 Task: Enable the option "Use only one instance when started from file manager" for playlist.
Action: Mouse moved to (107, 16)
Screenshot: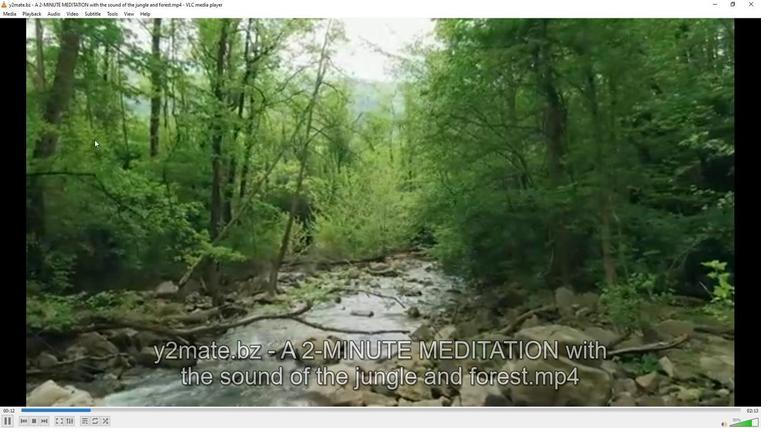 
Action: Mouse pressed left at (107, 16)
Screenshot: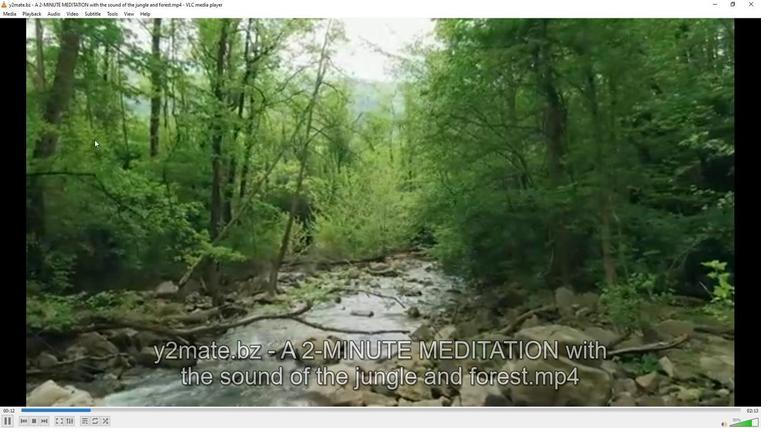 
Action: Mouse moved to (129, 110)
Screenshot: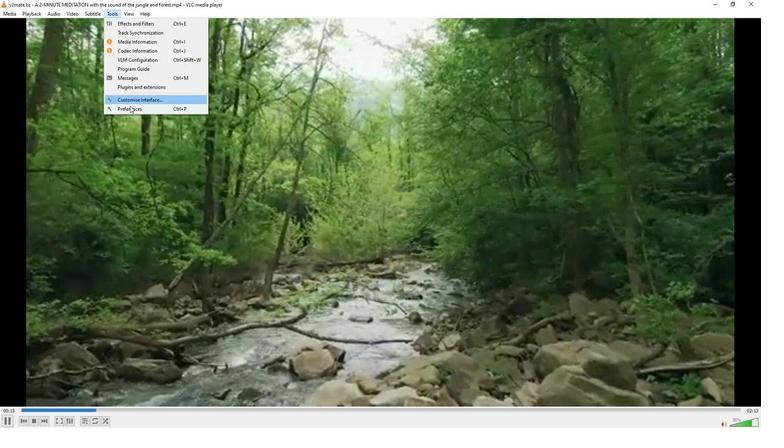 
Action: Mouse pressed left at (129, 110)
Screenshot: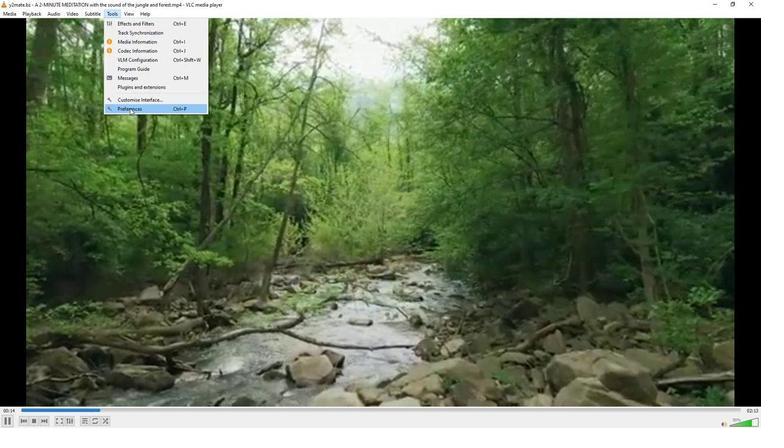 
Action: Mouse moved to (251, 347)
Screenshot: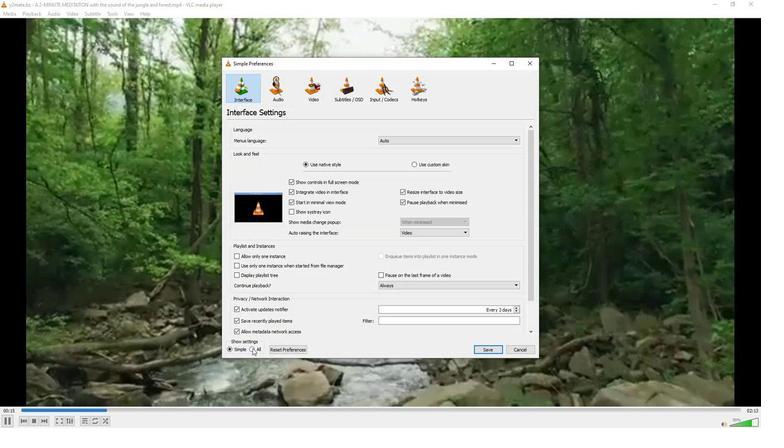 
Action: Mouse pressed left at (251, 347)
Screenshot: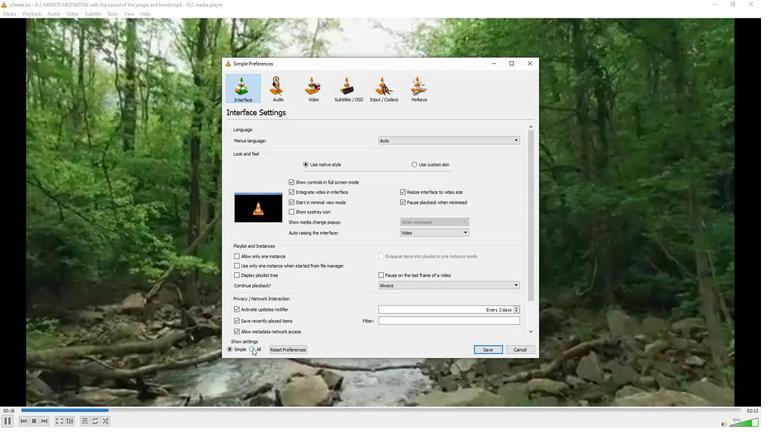
Action: Mouse moved to (252, 324)
Screenshot: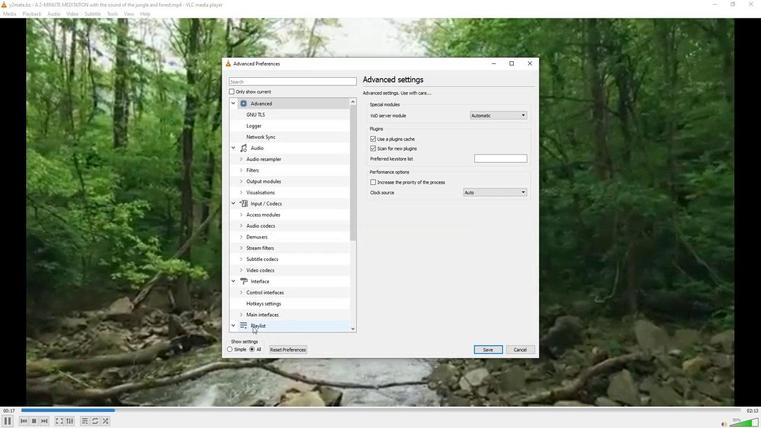 
Action: Mouse pressed left at (252, 324)
Screenshot: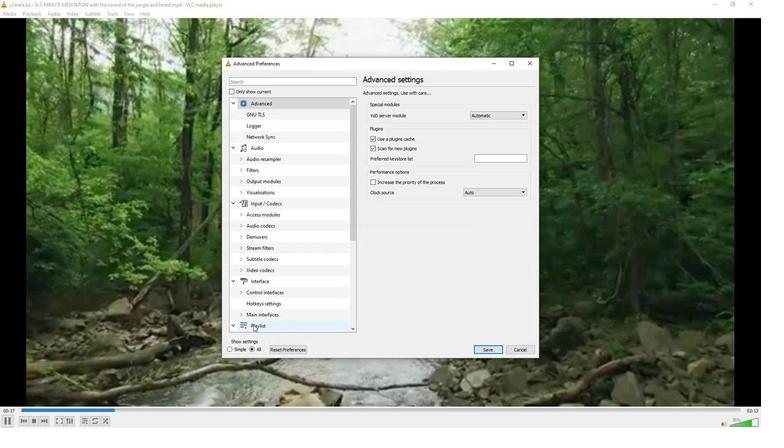 
Action: Mouse moved to (366, 198)
Screenshot: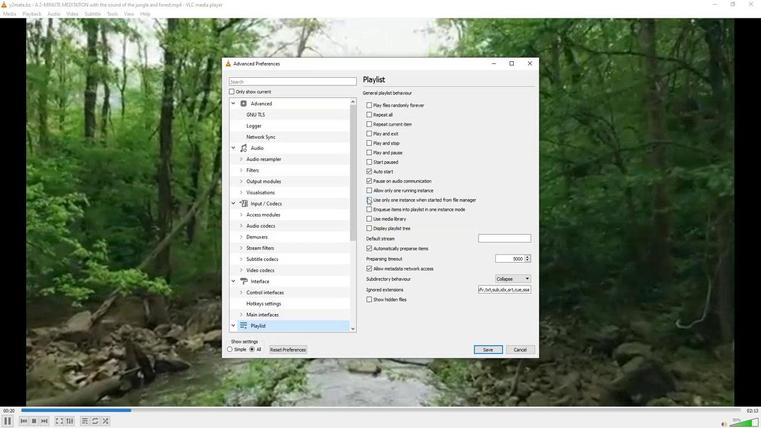 
Action: Mouse pressed left at (366, 198)
Screenshot: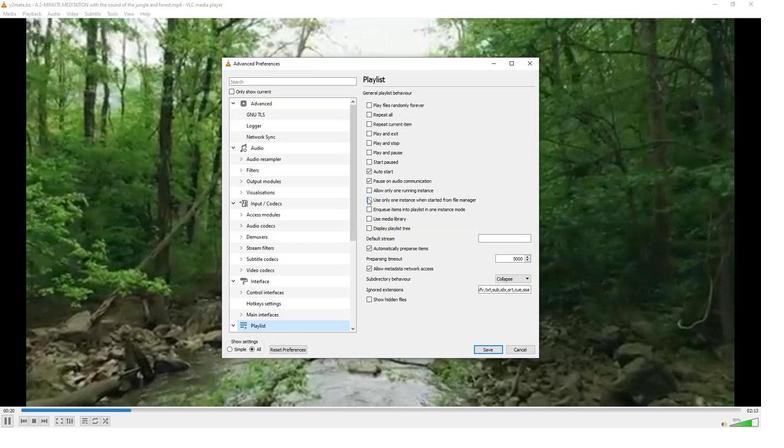 
Action: Mouse moved to (372, 241)
Screenshot: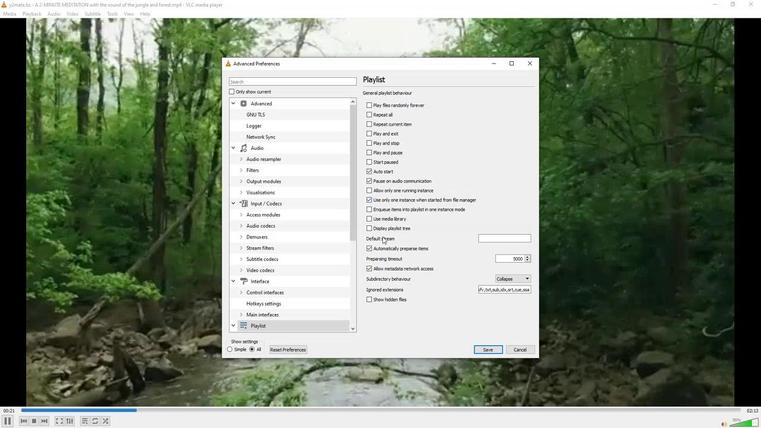 
